 Task: Use Radio Station ID 01 Effect in this video Movie B.mp4
Action: Mouse moved to (172, 102)
Screenshot: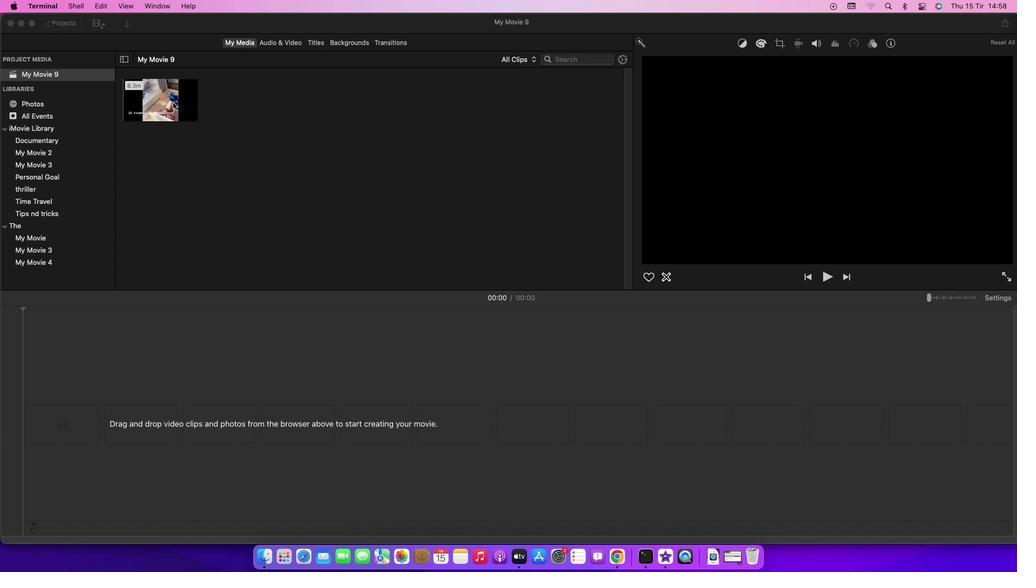 
Action: Mouse pressed left at (172, 102)
Screenshot: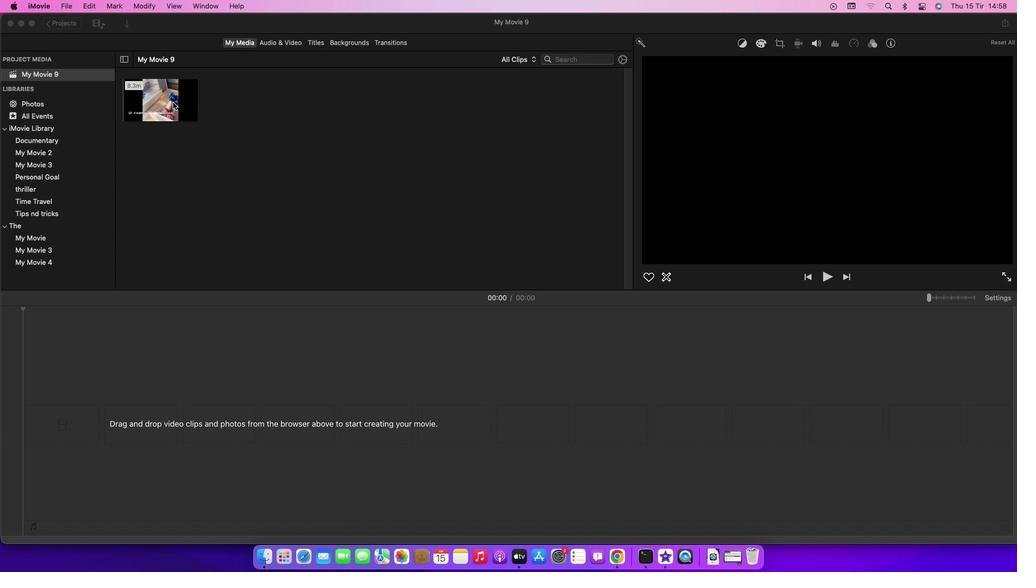
Action: Mouse moved to (170, 101)
Screenshot: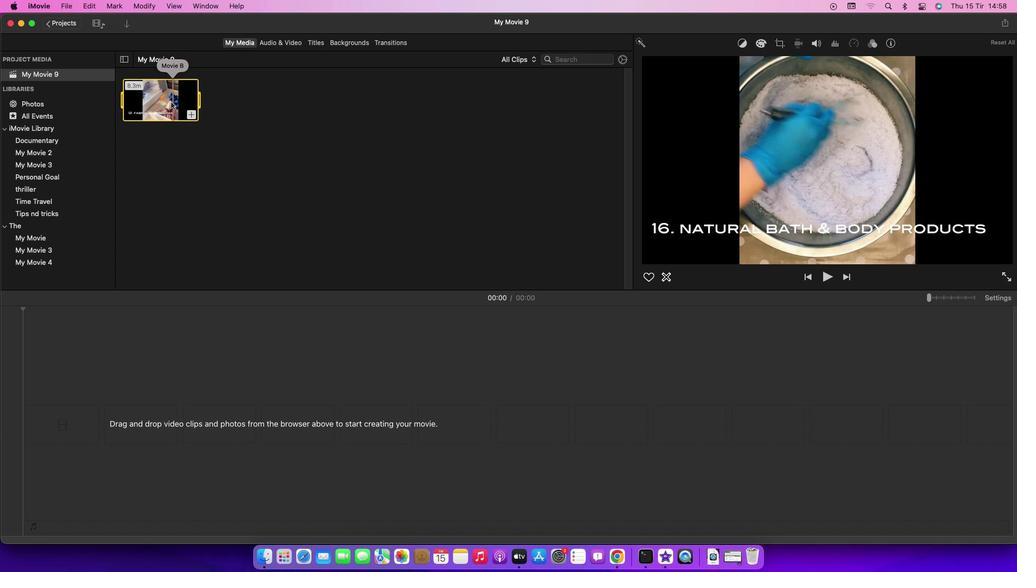 
Action: Mouse pressed left at (170, 101)
Screenshot: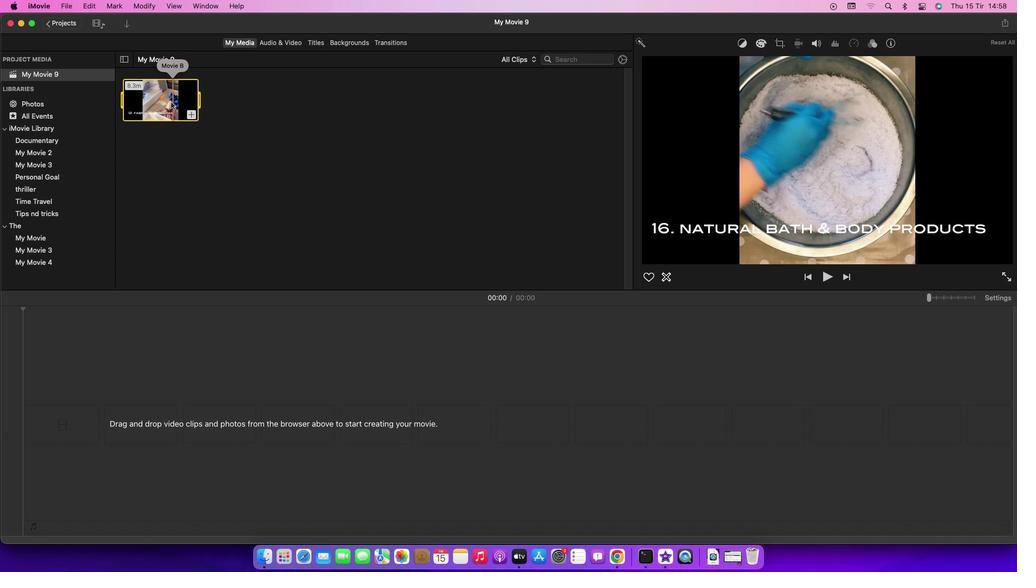 
Action: Mouse moved to (288, 47)
Screenshot: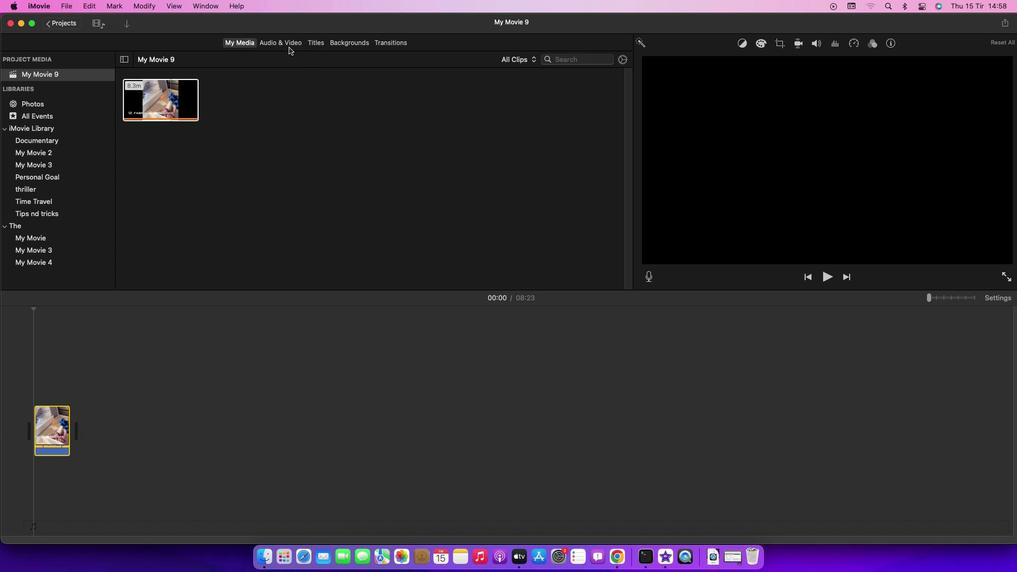 
Action: Mouse pressed left at (288, 47)
Screenshot: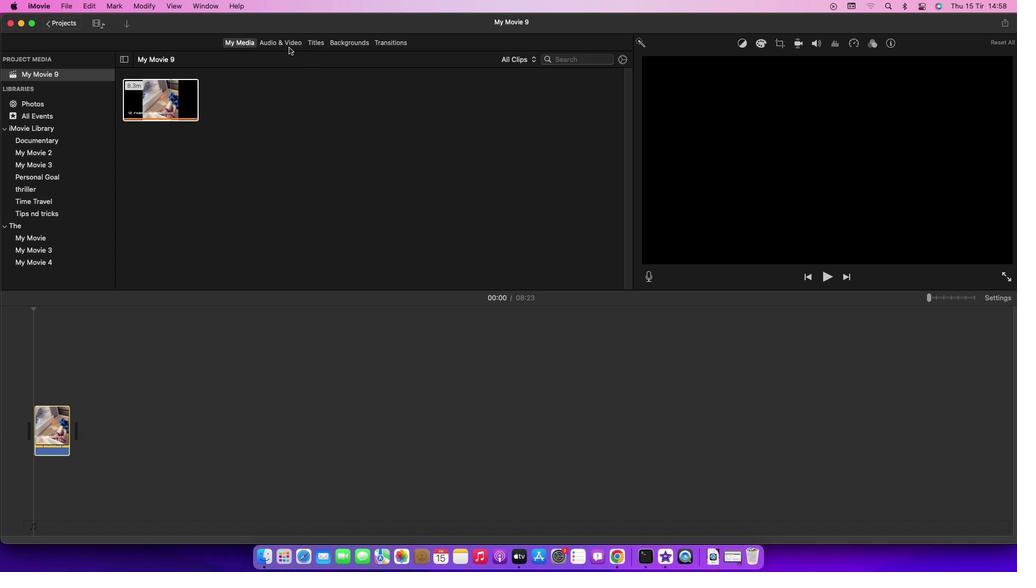 
Action: Mouse moved to (288, 42)
Screenshot: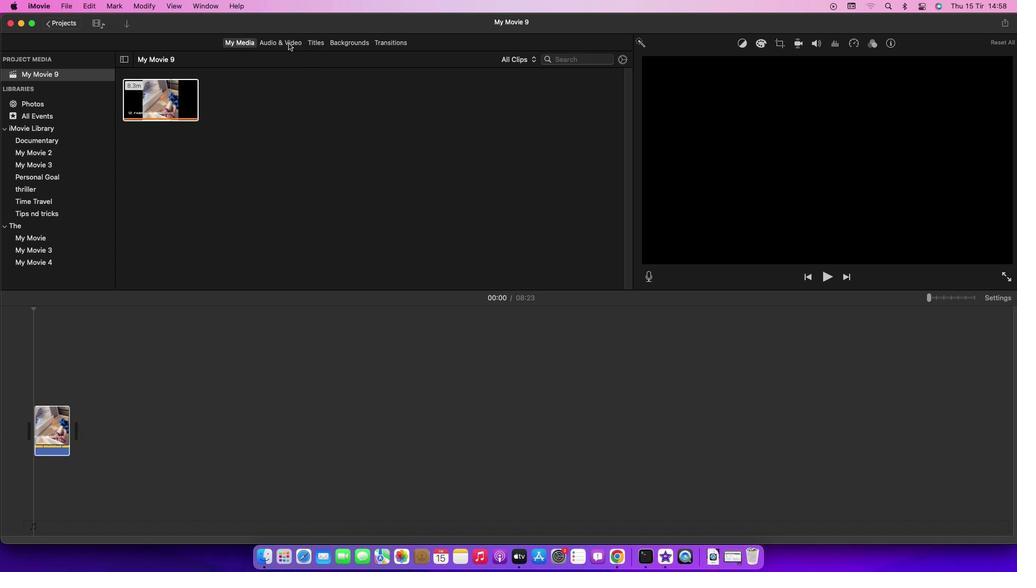 
Action: Mouse pressed left at (288, 42)
Screenshot: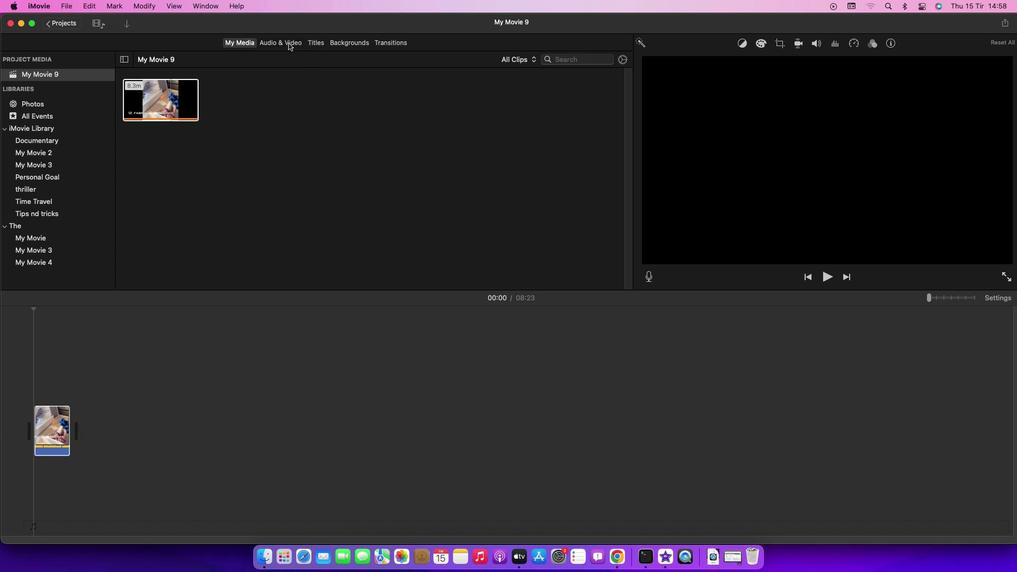 
Action: Mouse moved to (38, 100)
Screenshot: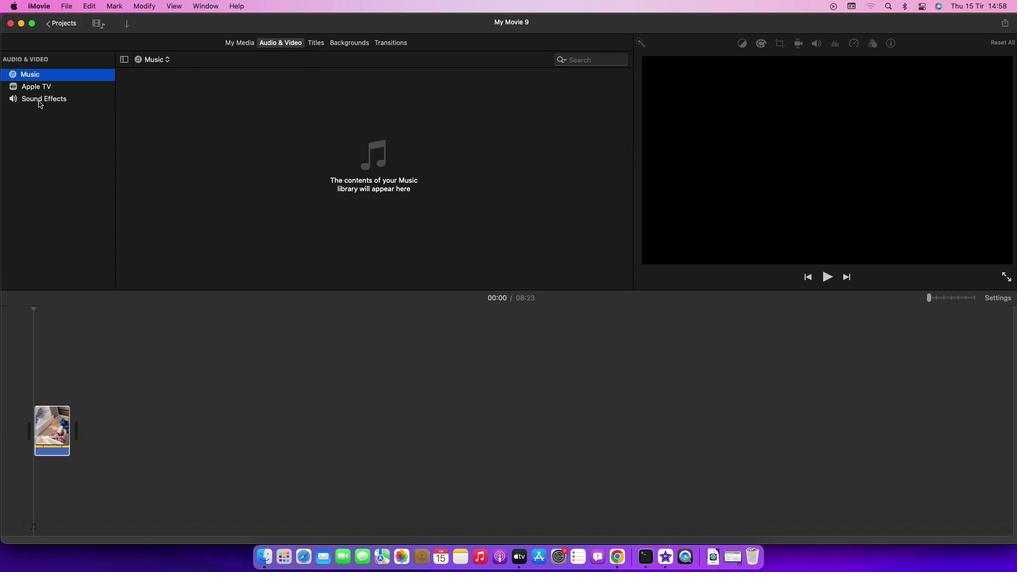 
Action: Mouse pressed left at (38, 100)
Screenshot: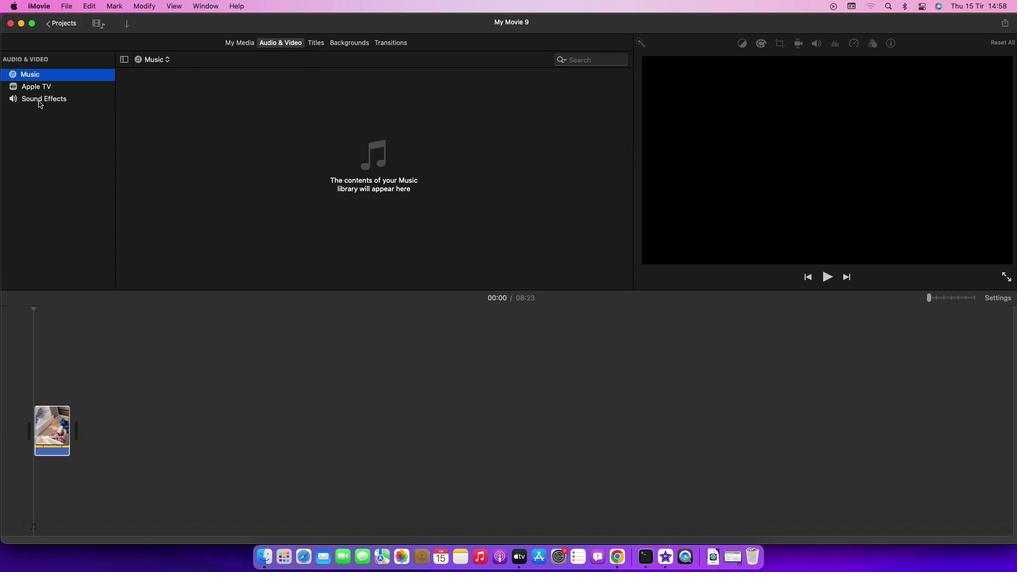 
Action: Mouse moved to (203, 218)
Screenshot: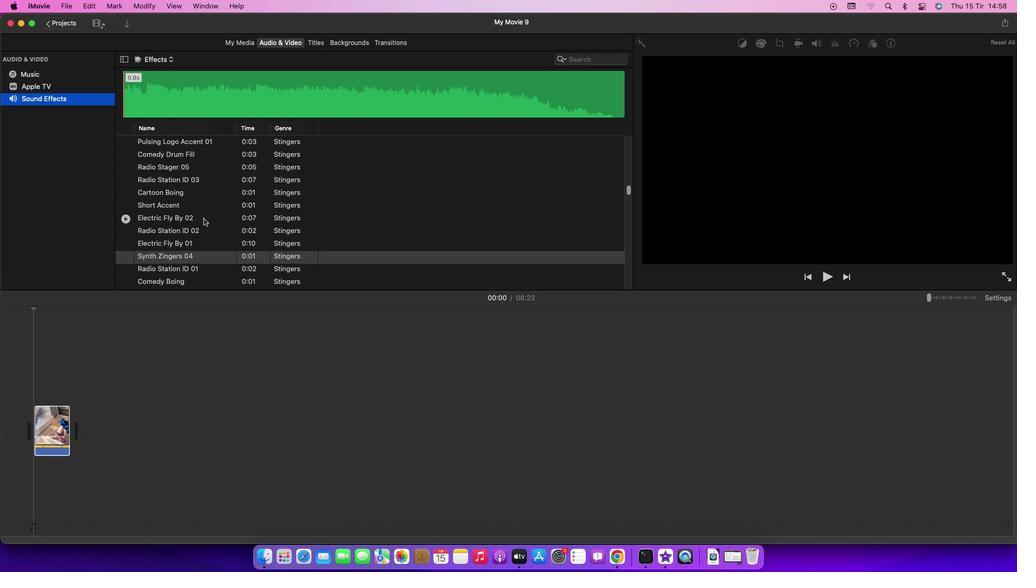 
Action: Mouse scrolled (203, 218) with delta (0, 0)
Screenshot: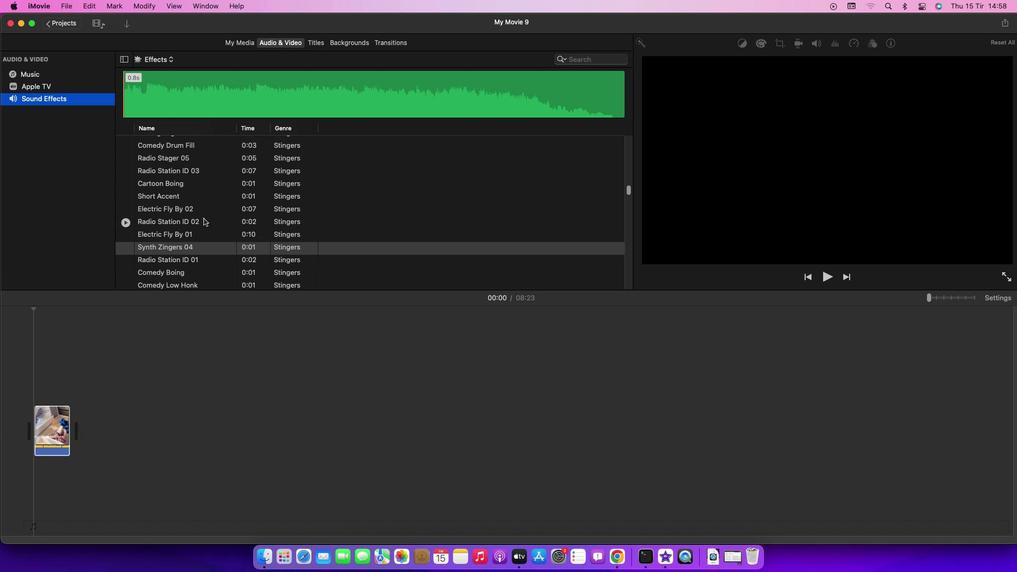 
Action: Mouse scrolled (203, 218) with delta (0, 0)
Screenshot: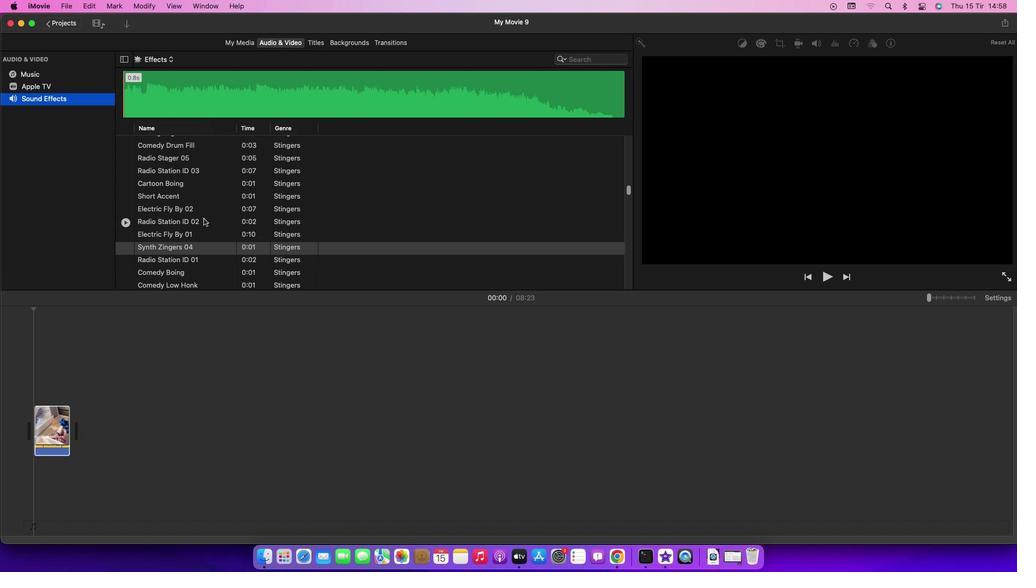 
Action: Mouse moved to (171, 260)
Screenshot: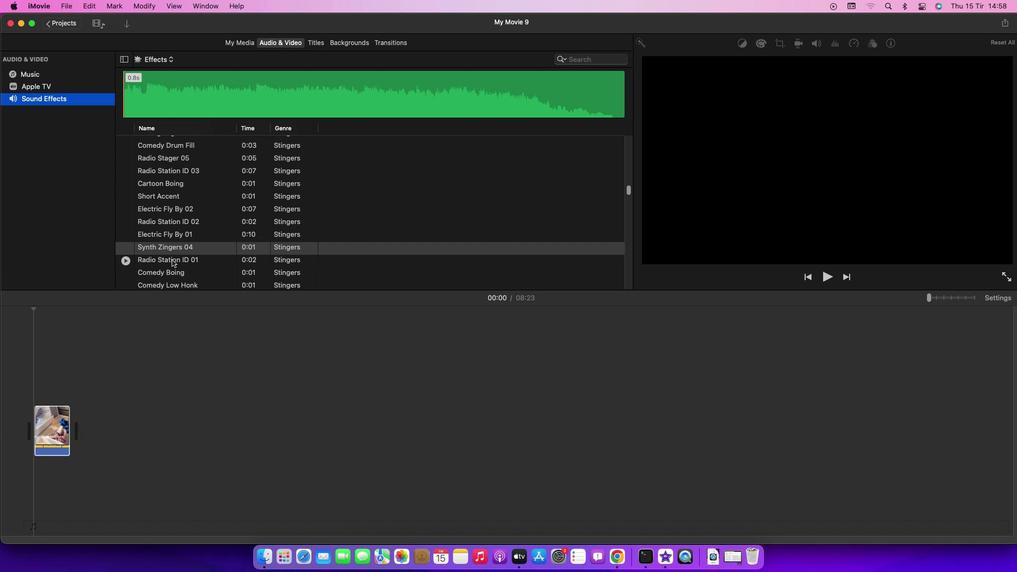 
Action: Mouse pressed left at (171, 260)
Screenshot: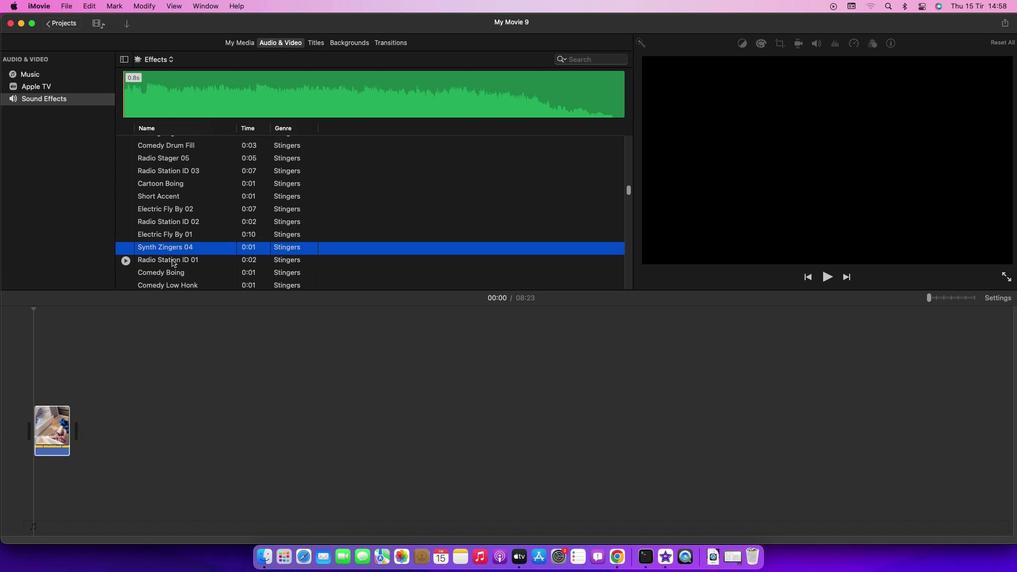 
Action: Mouse moved to (183, 258)
Screenshot: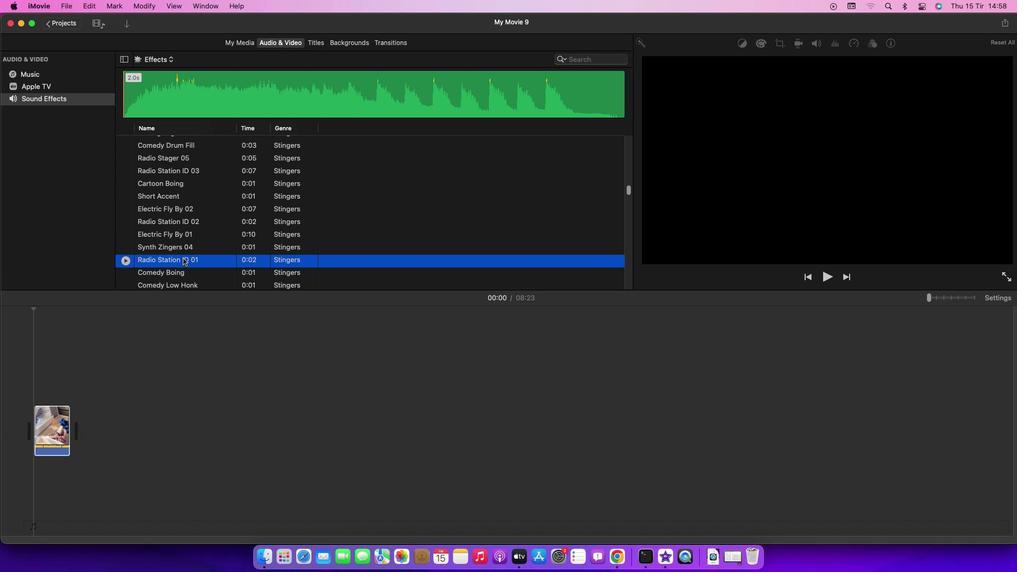 
Action: Mouse pressed left at (183, 258)
Screenshot: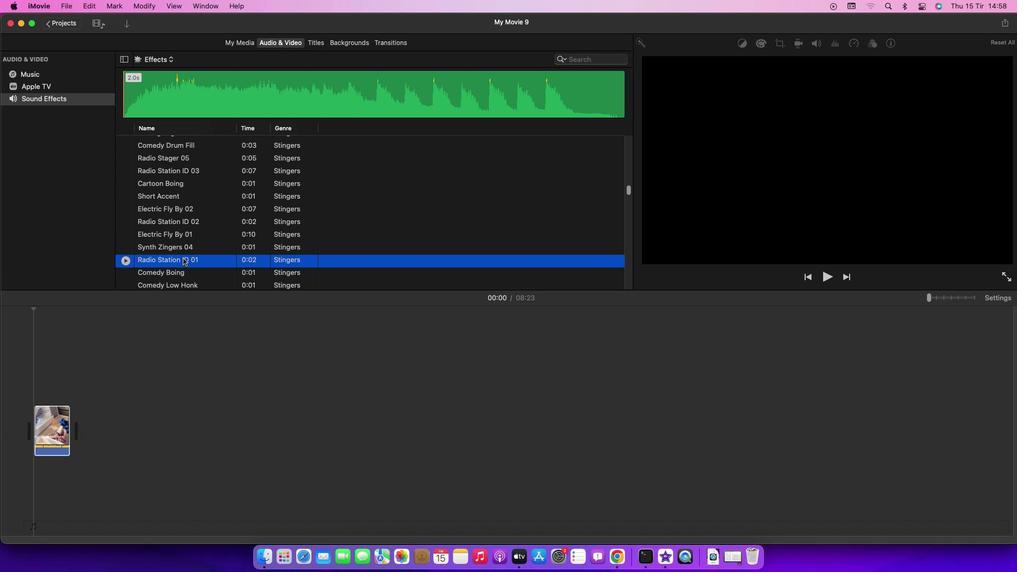 
Action: Mouse moved to (197, 390)
Screenshot: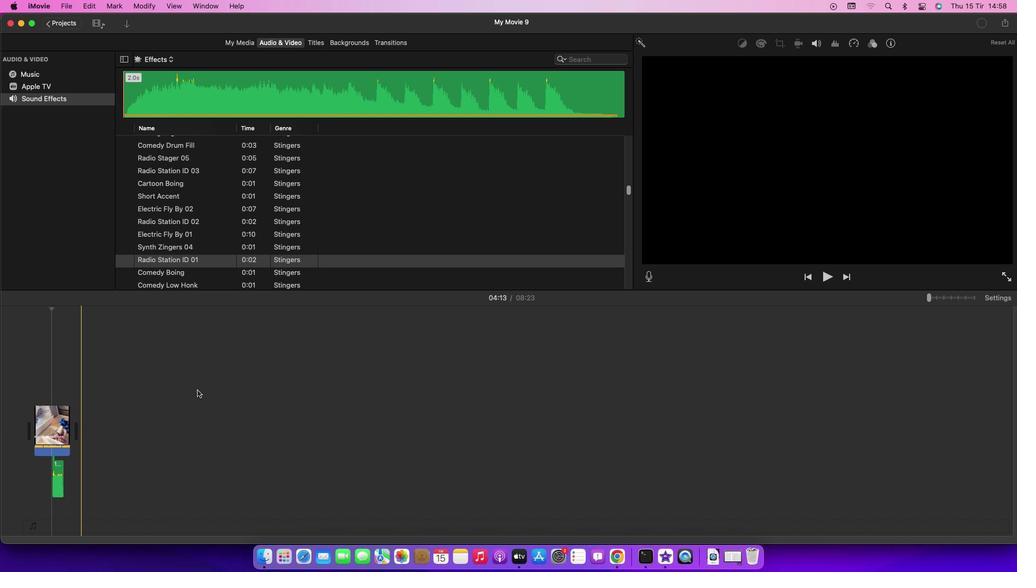 
